 Task: Add Bogle Pinot Grigio to the cart.
Action: Mouse moved to (1095, 326)
Screenshot: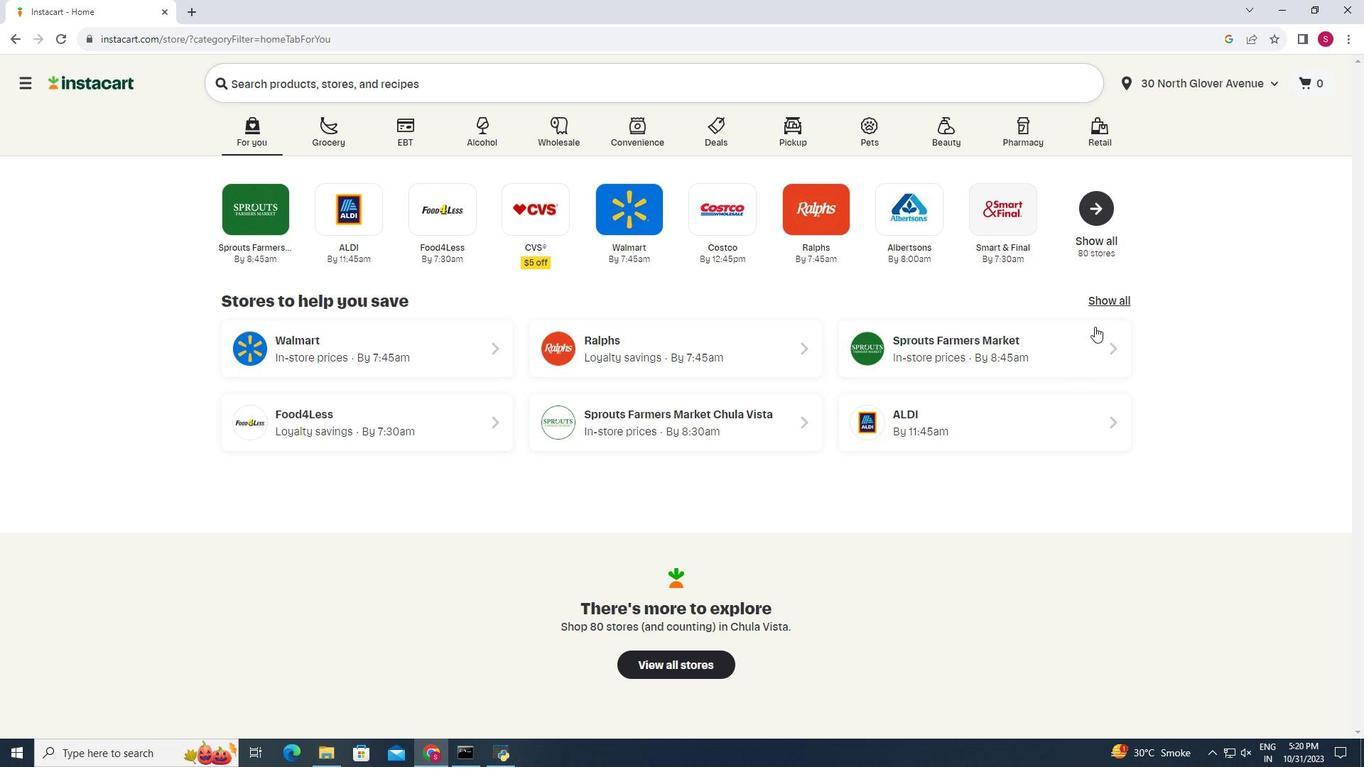 
Action: Mouse pressed left at (1095, 326)
Screenshot: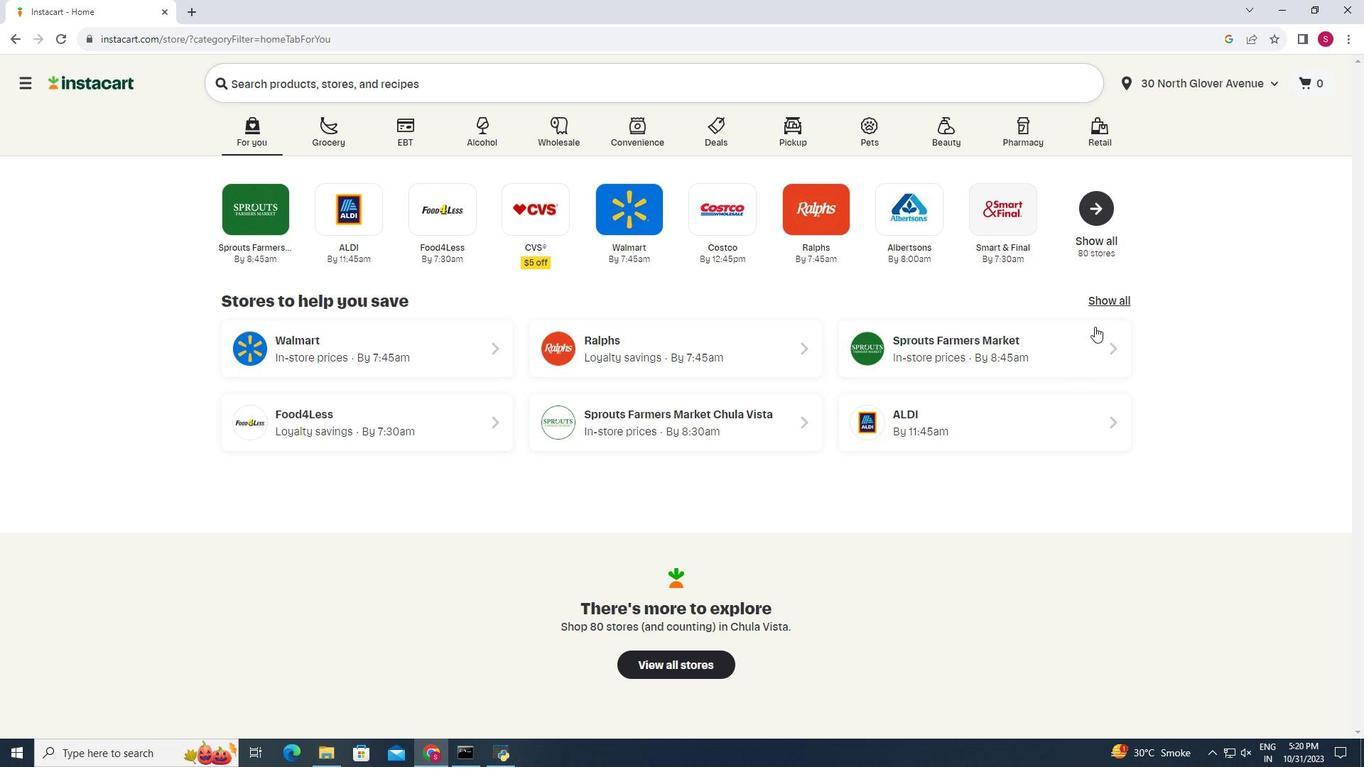 
Action: Mouse moved to (39, 731)
Screenshot: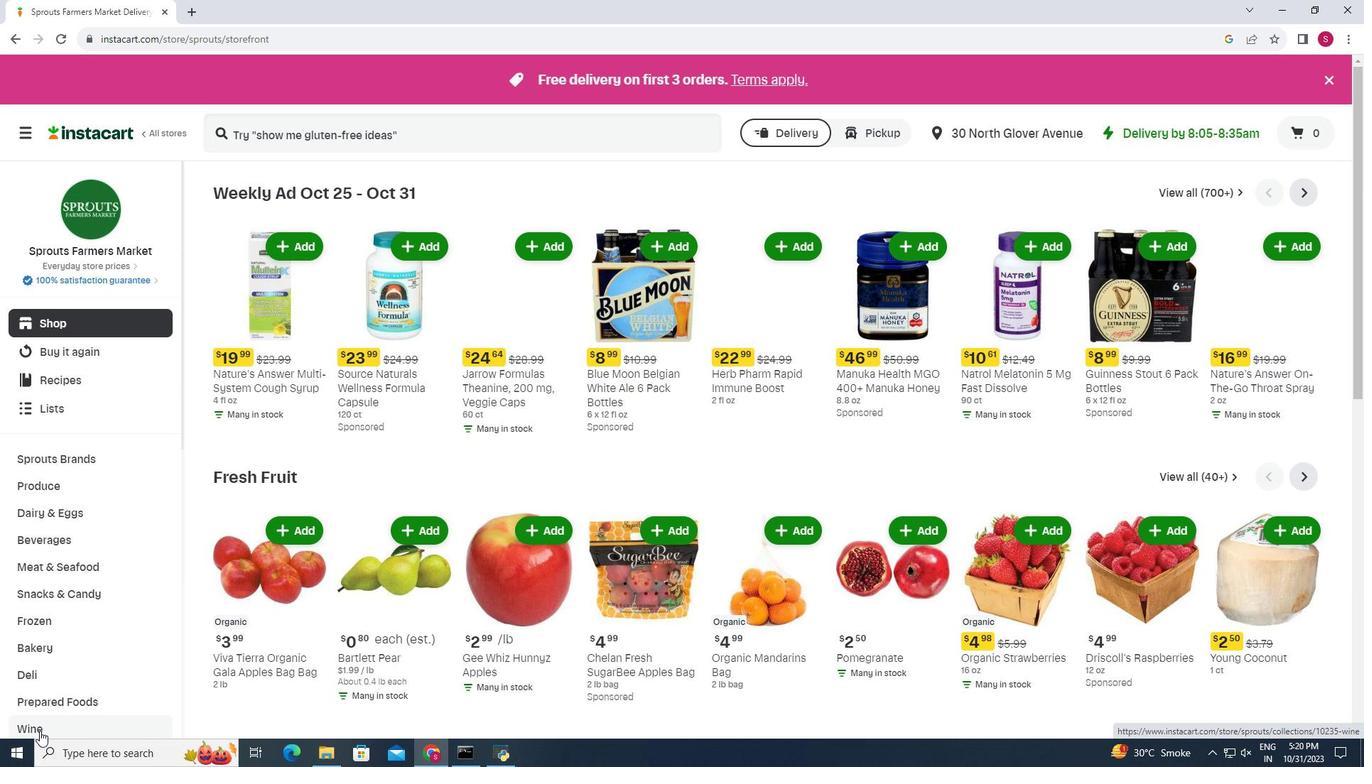 
Action: Mouse pressed left at (39, 731)
Screenshot: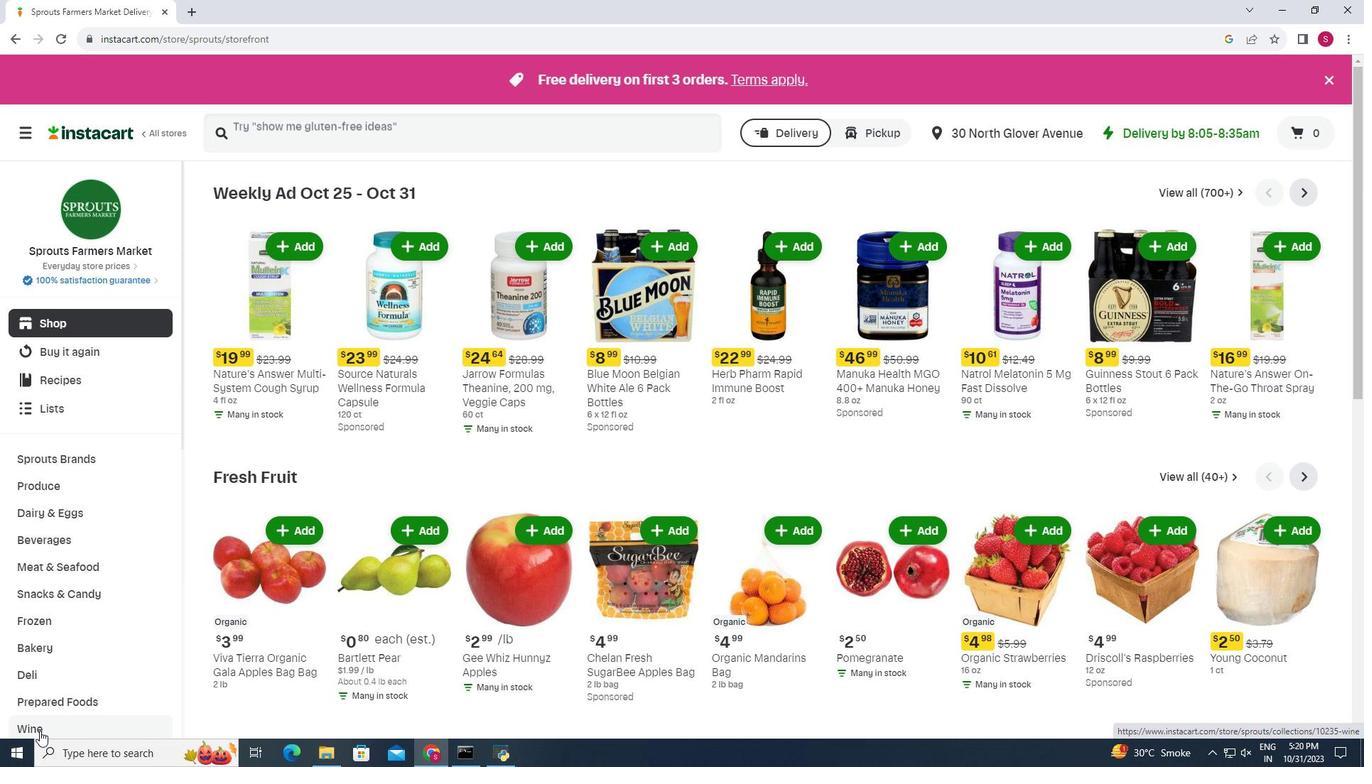 
Action: Mouse moved to (369, 228)
Screenshot: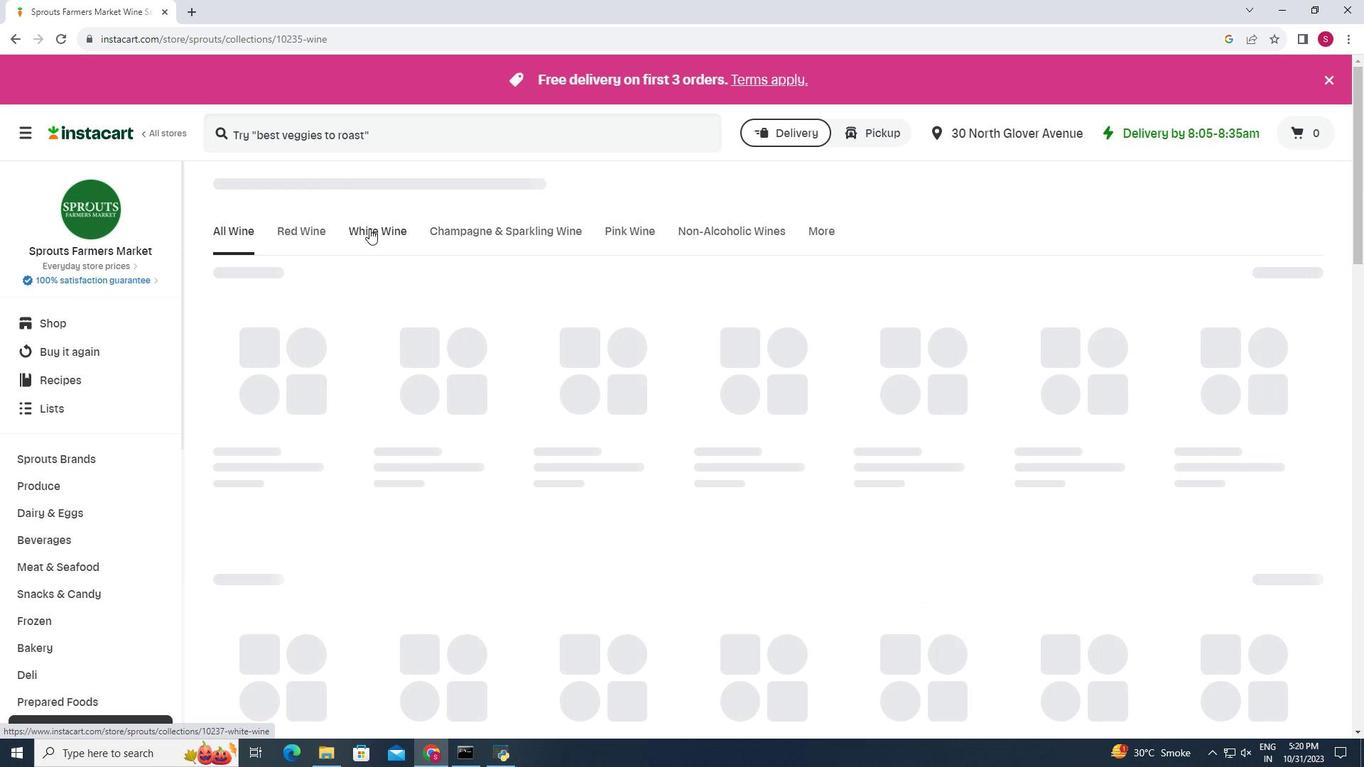 
Action: Mouse pressed left at (369, 228)
Screenshot: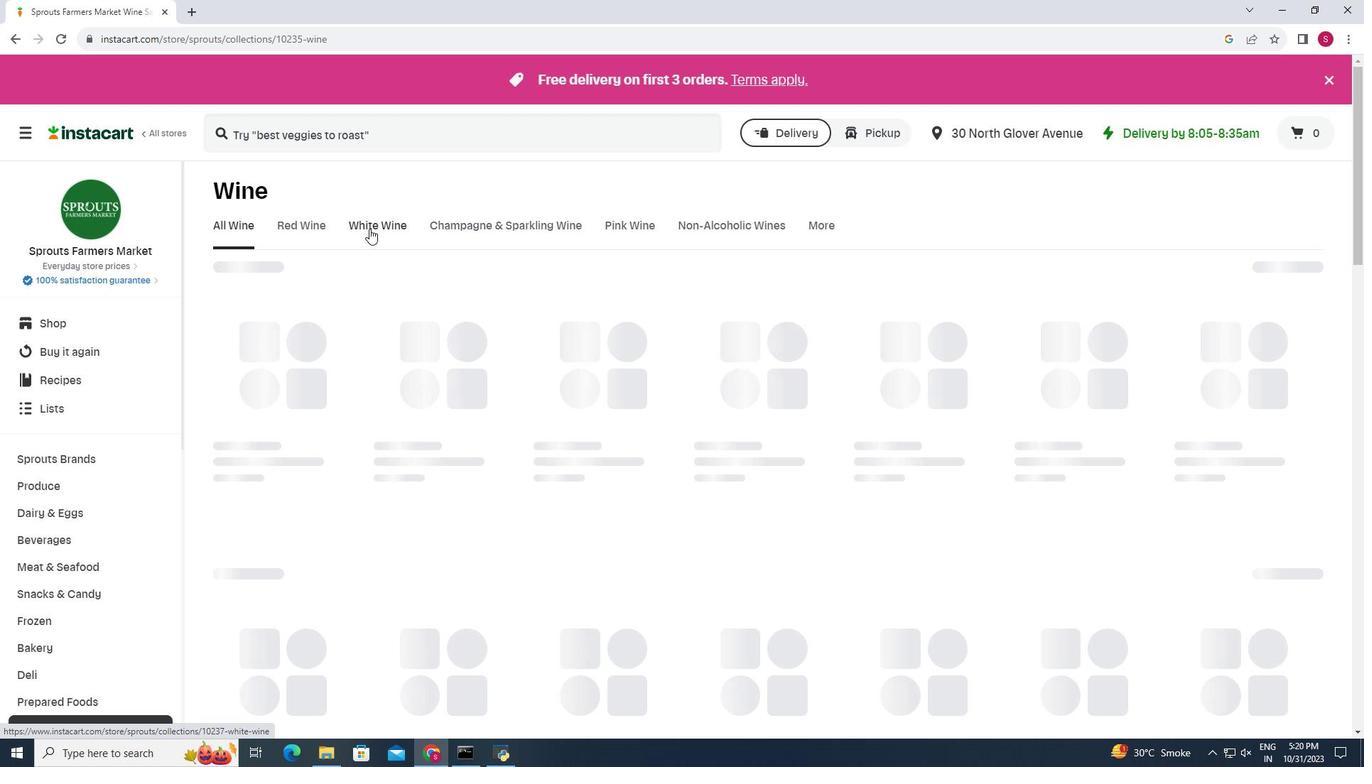
Action: Mouse moved to (608, 284)
Screenshot: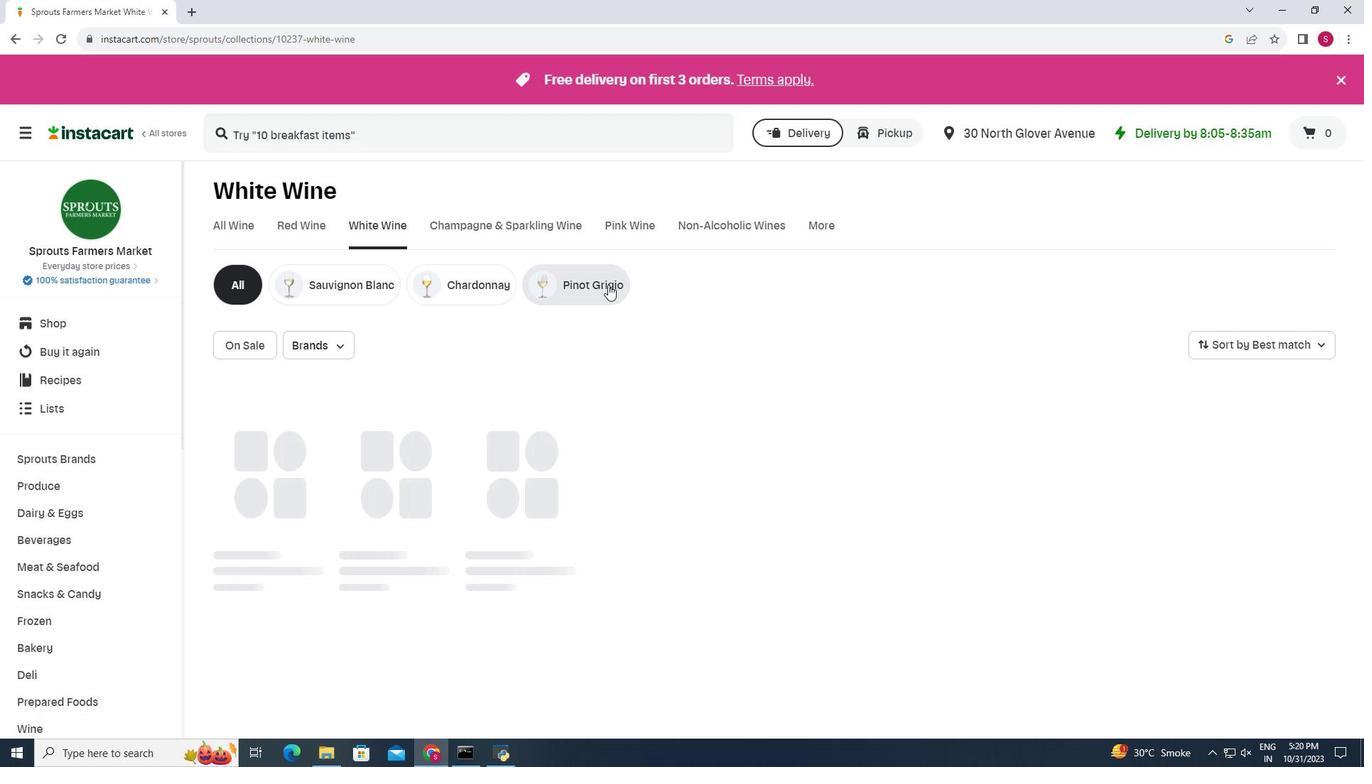 
Action: Mouse pressed left at (608, 284)
Screenshot: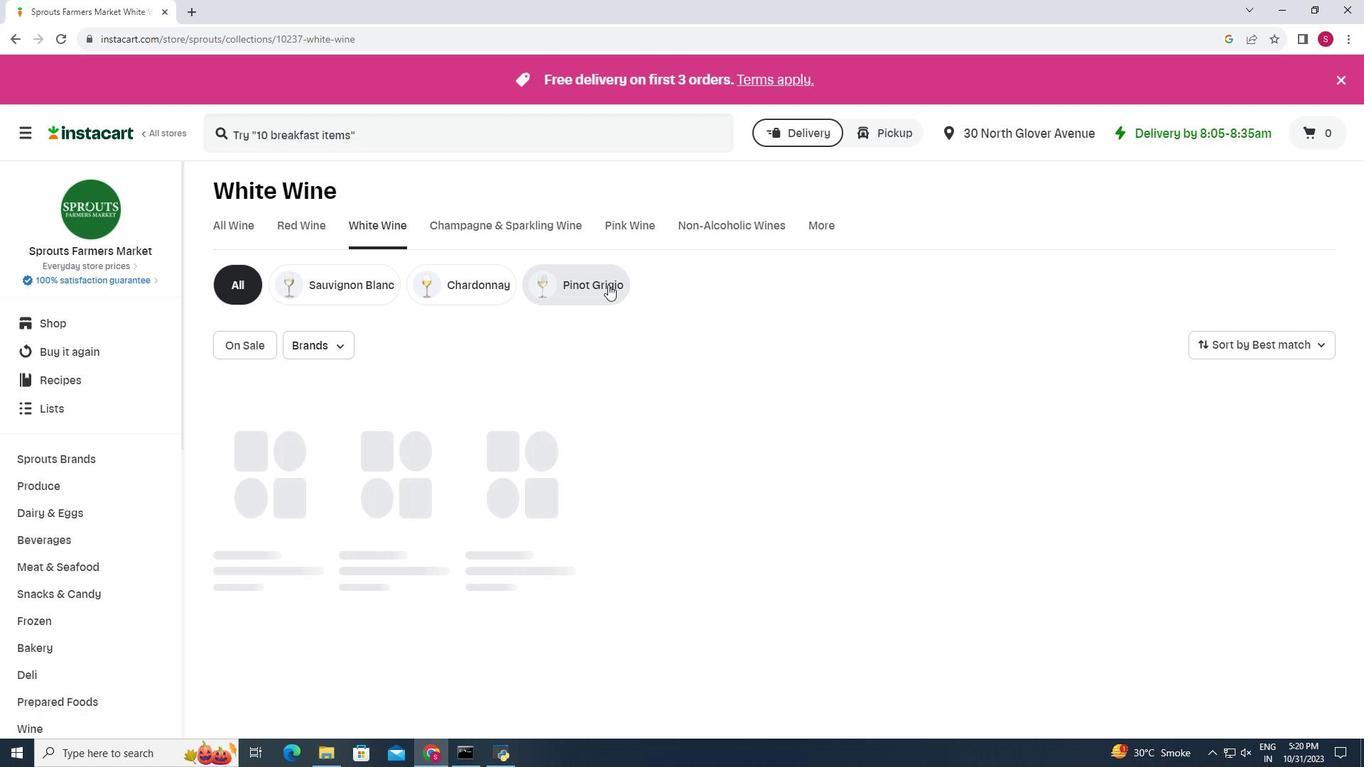 
Action: Mouse moved to (481, 338)
Screenshot: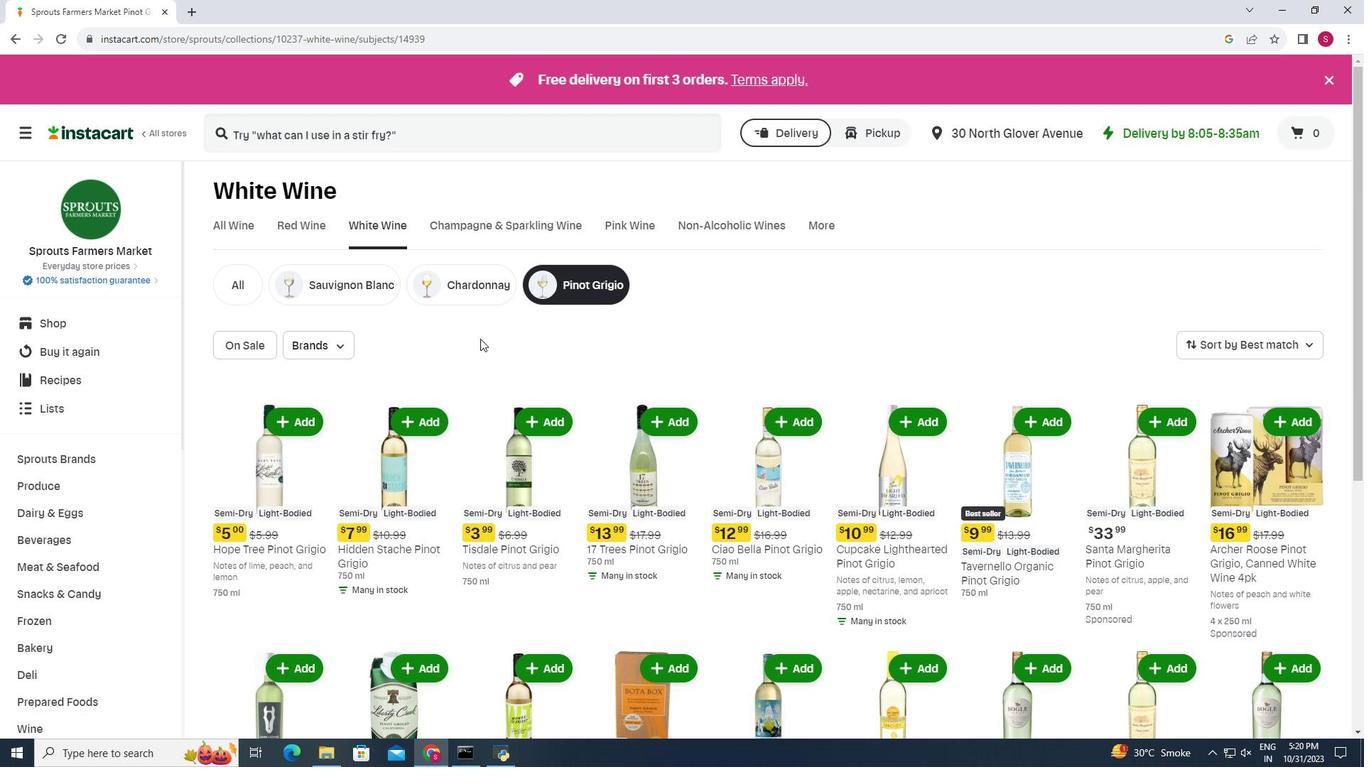 
Action: Mouse scrolled (481, 338) with delta (0, 0)
Screenshot: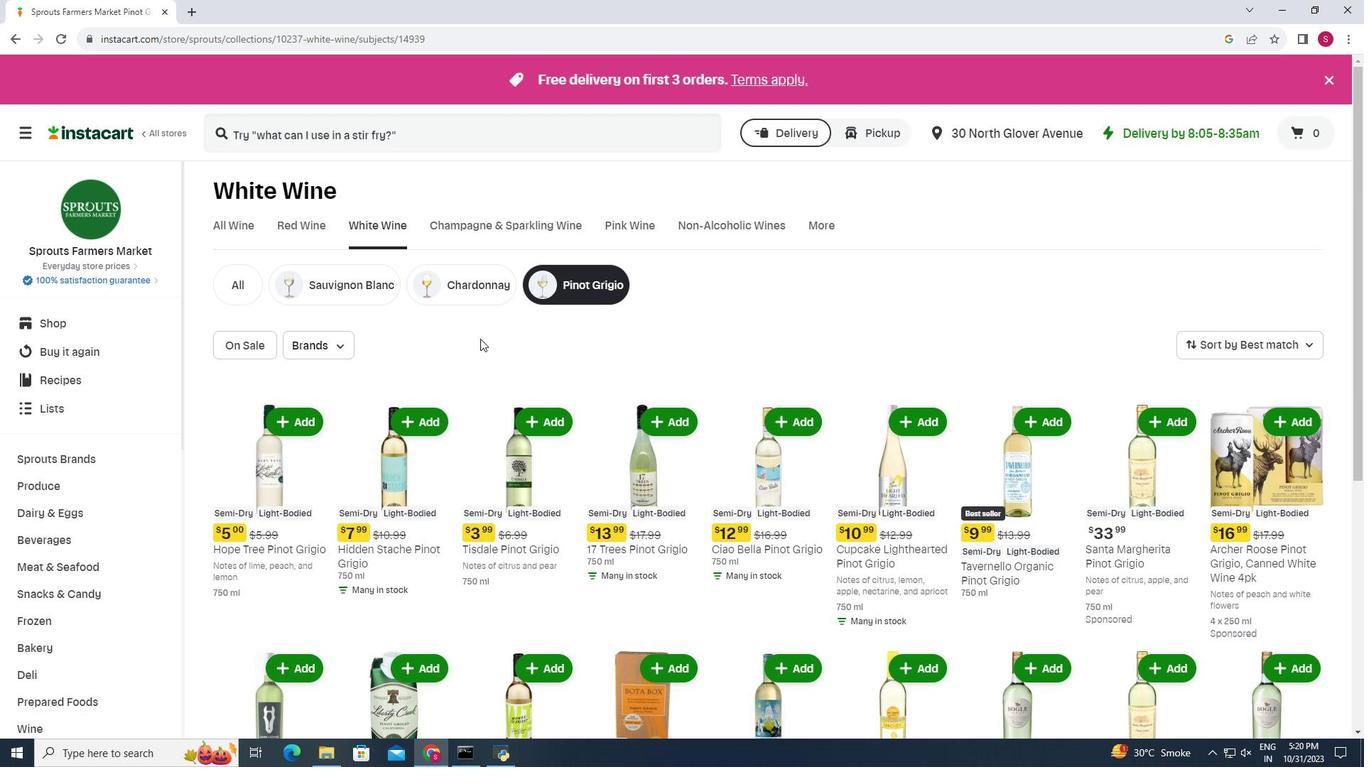 
Action: Mouse moved to (474, 338)
Screenshot: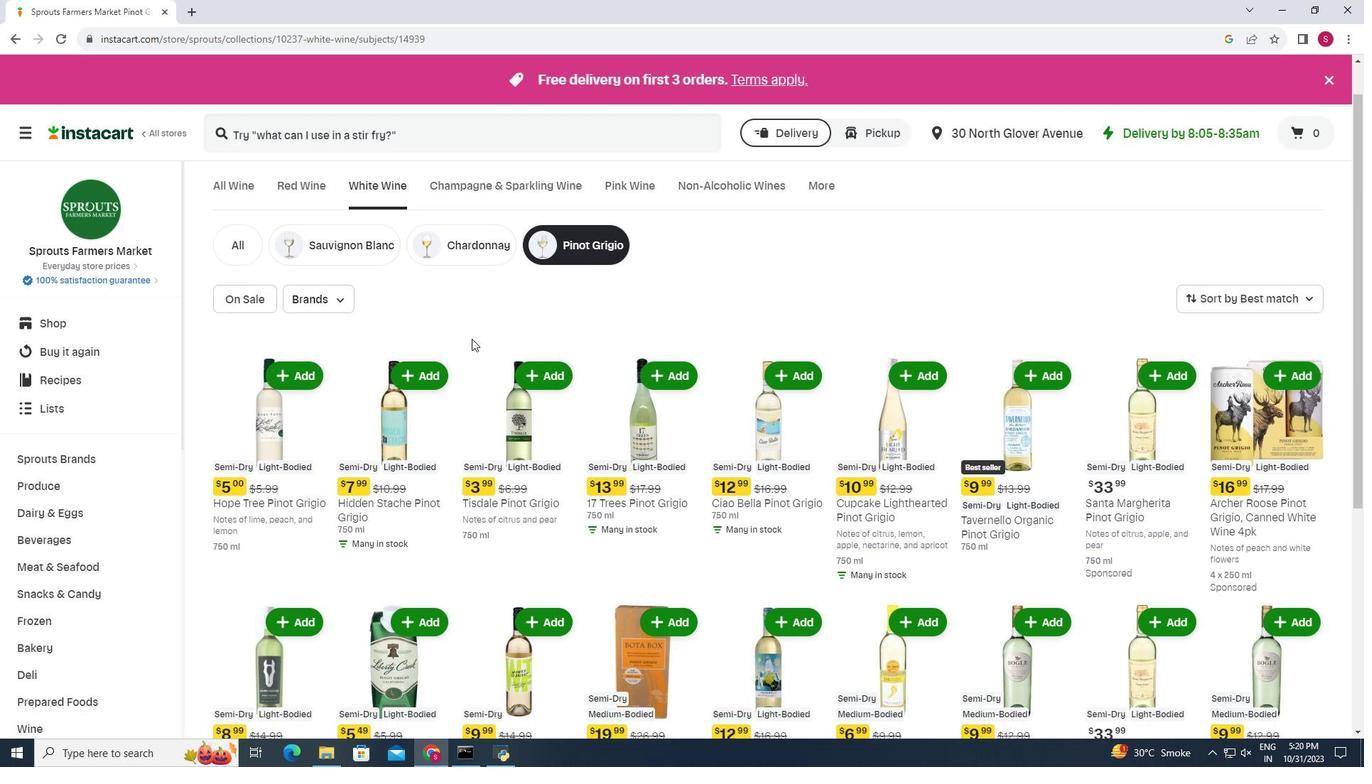 
Action: Mouse scrolled (474, 338) with delta (0, 0)
Screenshot: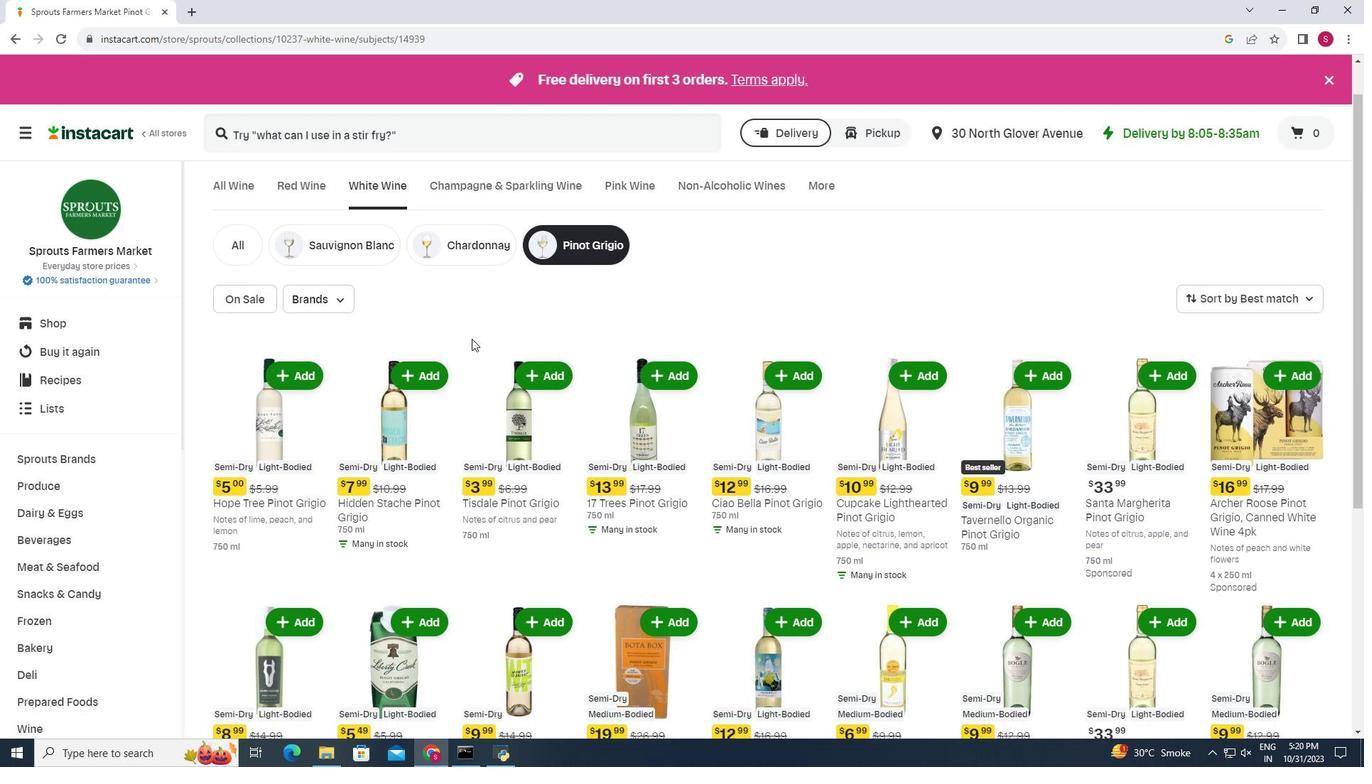 
Action: Mouse moved to (1237, 343)
Screenshot: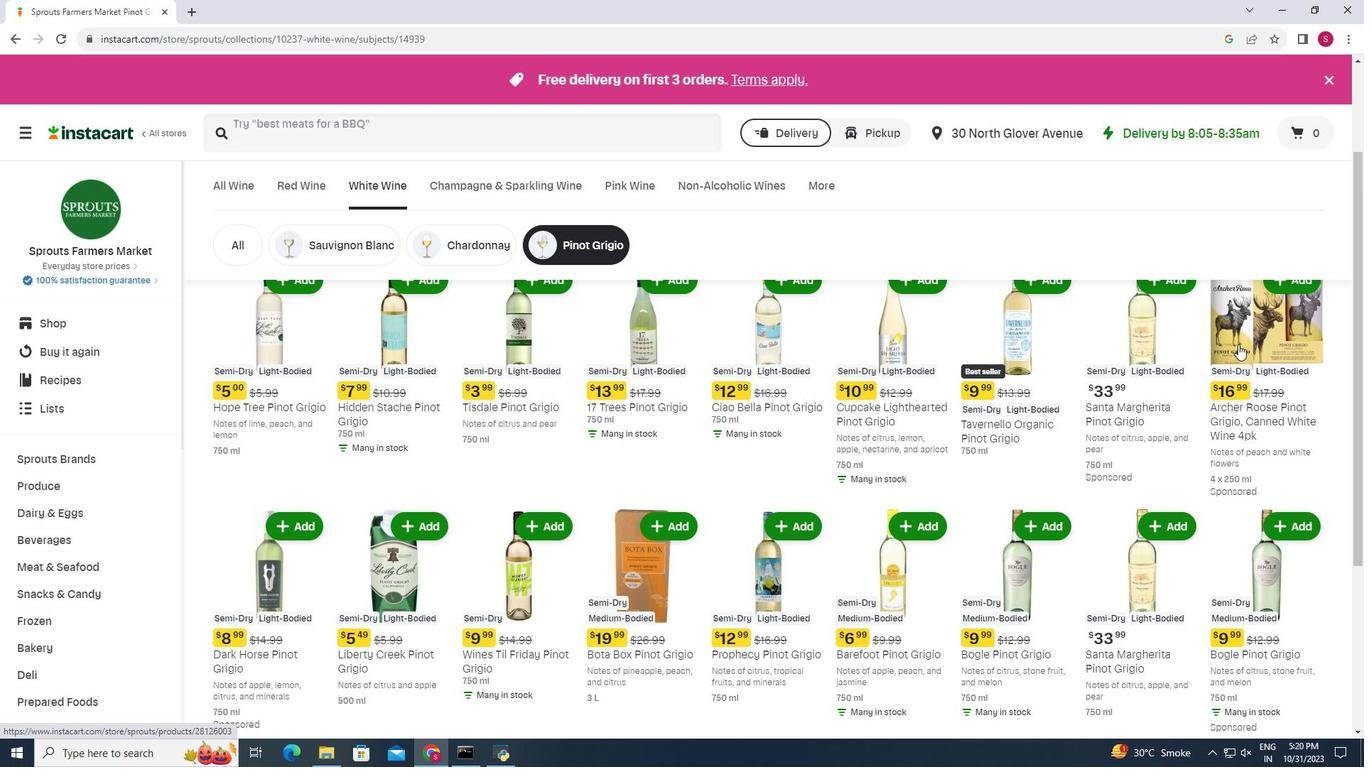 
Action: Mouse scrolled (1237, 343) with delta (0, 0)
Screenshot: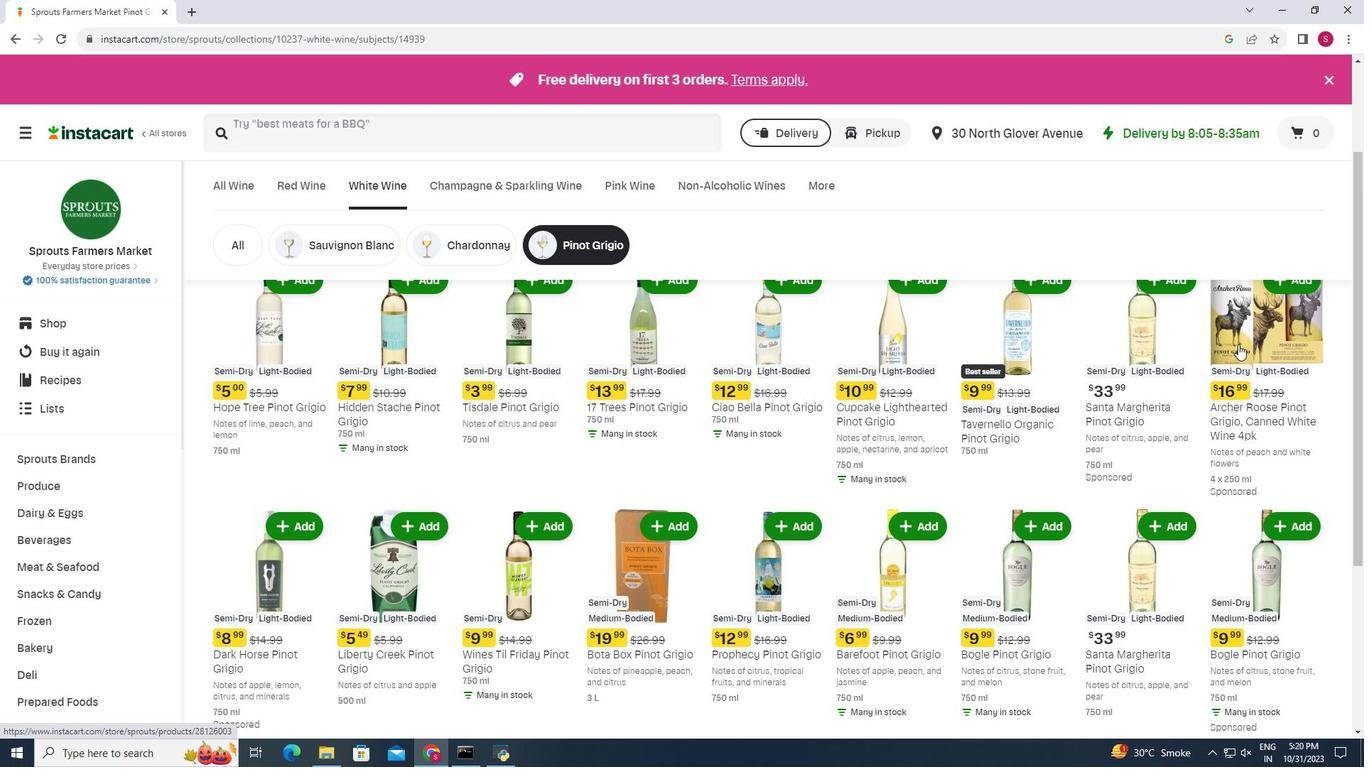 
Action: Mouse moved to (1252, 350)
Screenshot: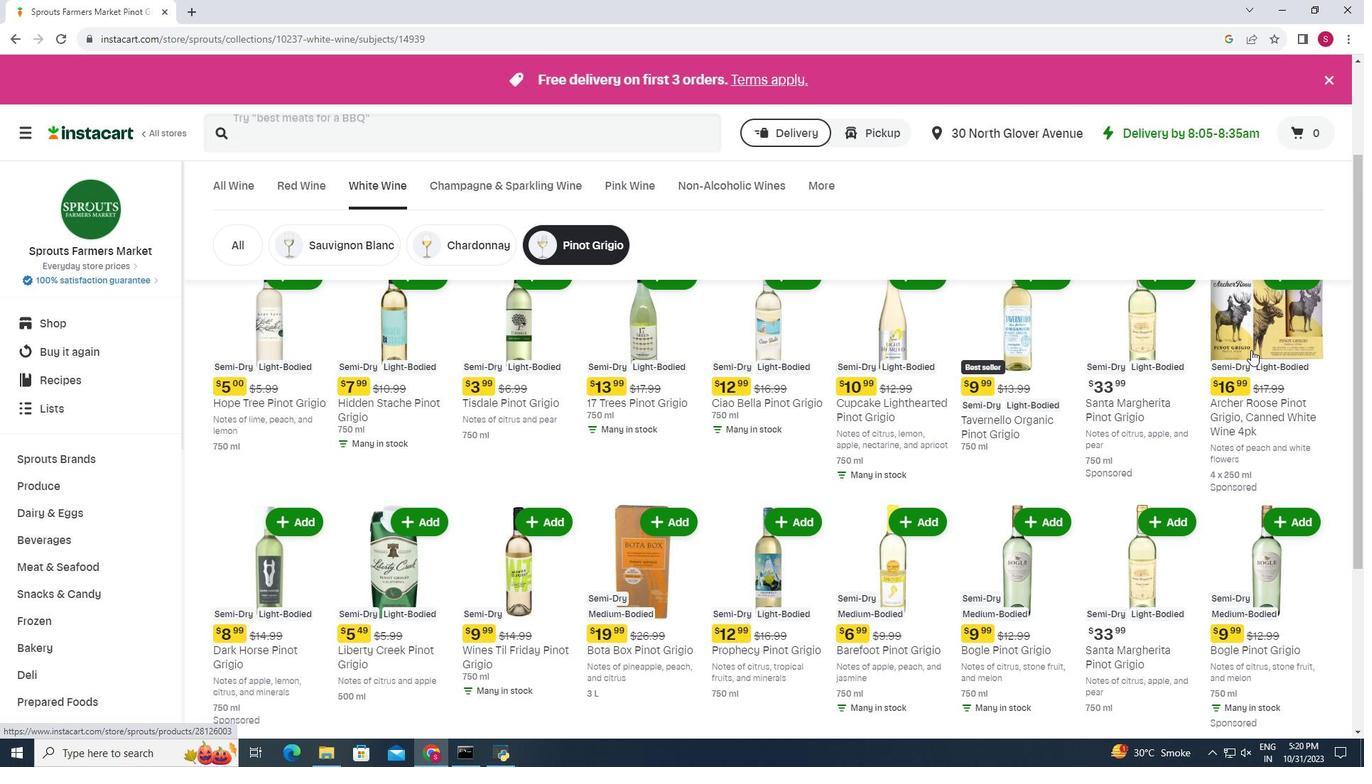 
Action: Mouse scrolled (1252, 349) with delta (0, 0)
Screenshot: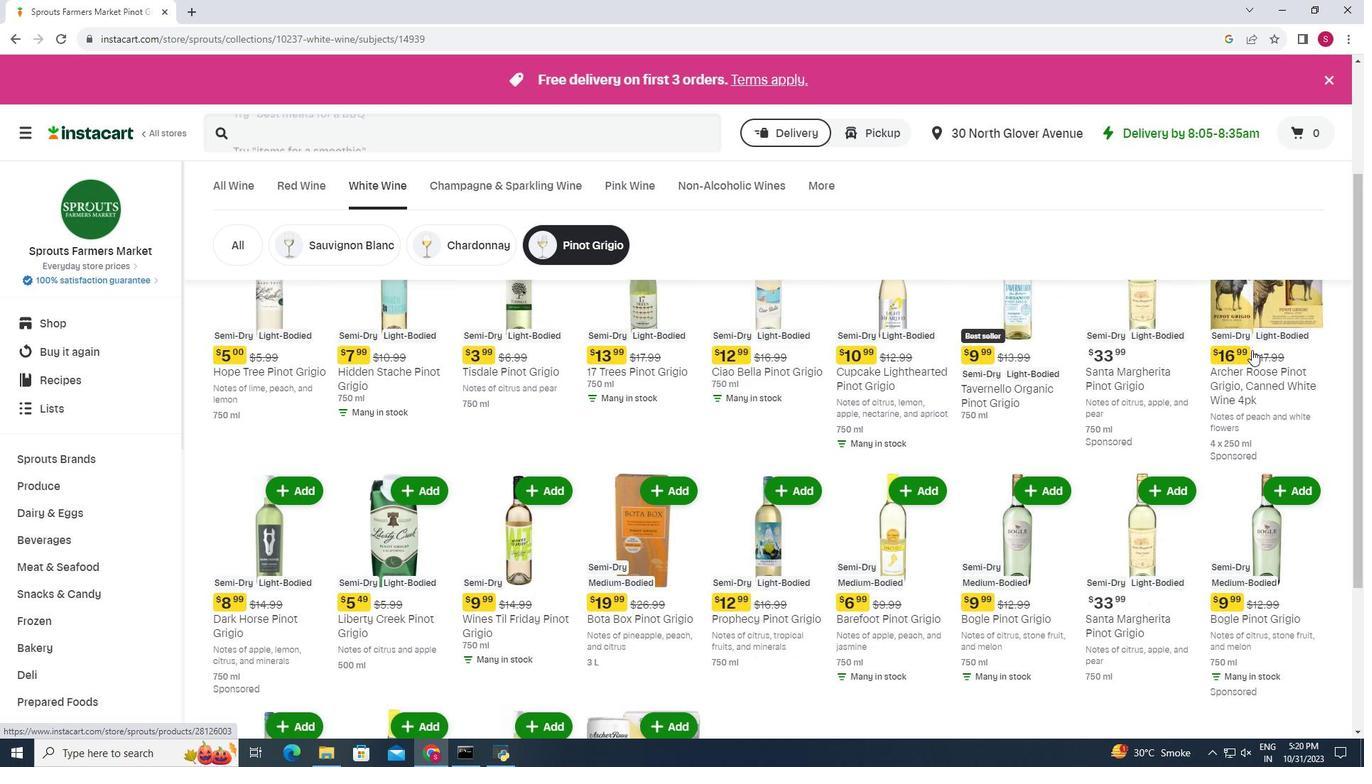 
Action: Mouse moved to (1279, 378)
Screenshot: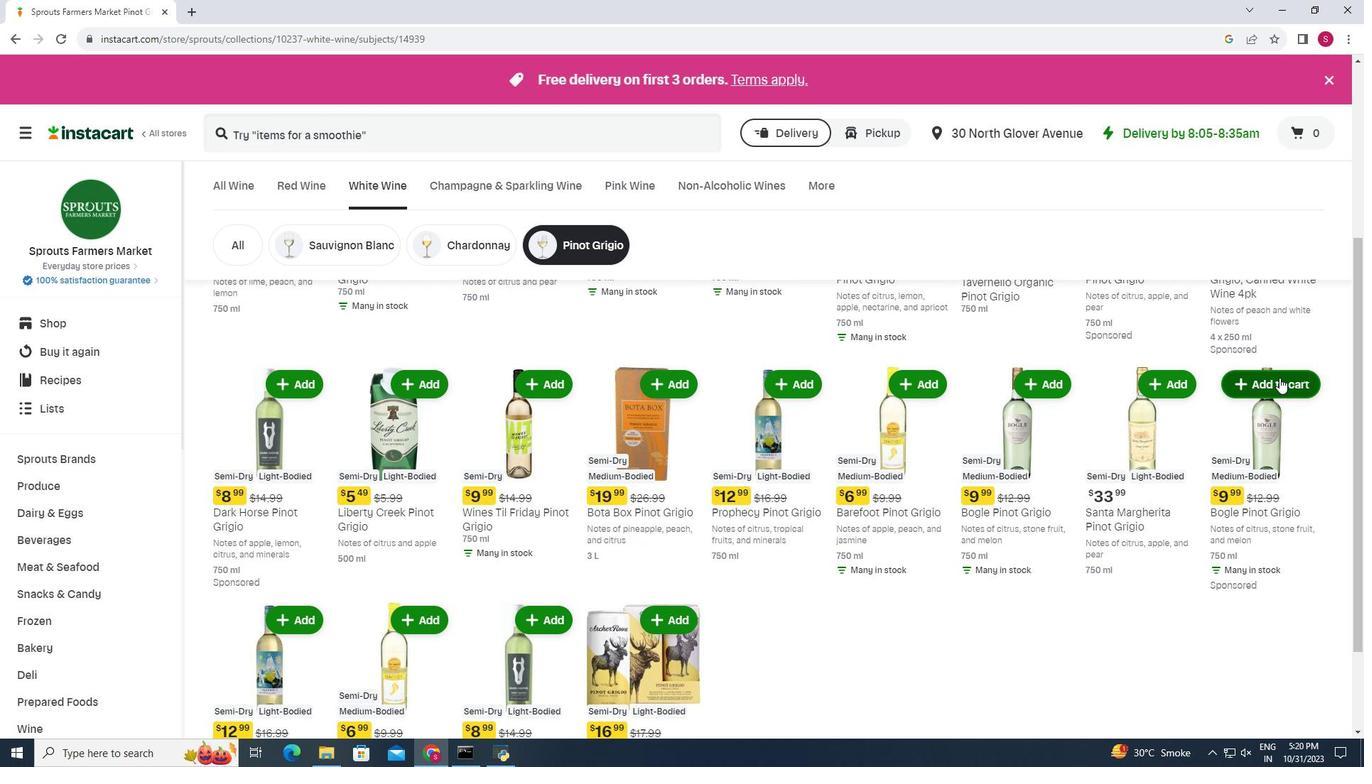 
Action: Mouse pressed left at (1279, 378)
Screenshot: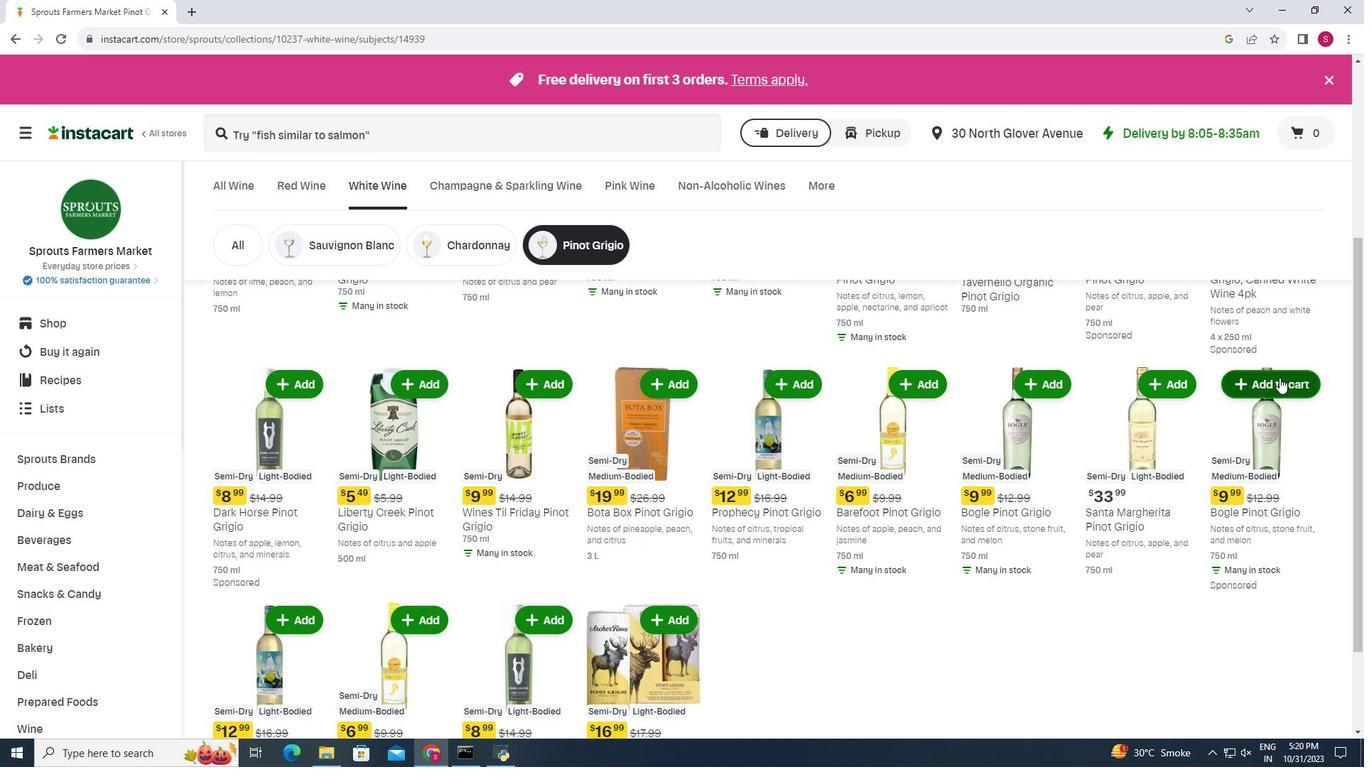 
Action: Mouse moved to (1348, 356)
Screenshot: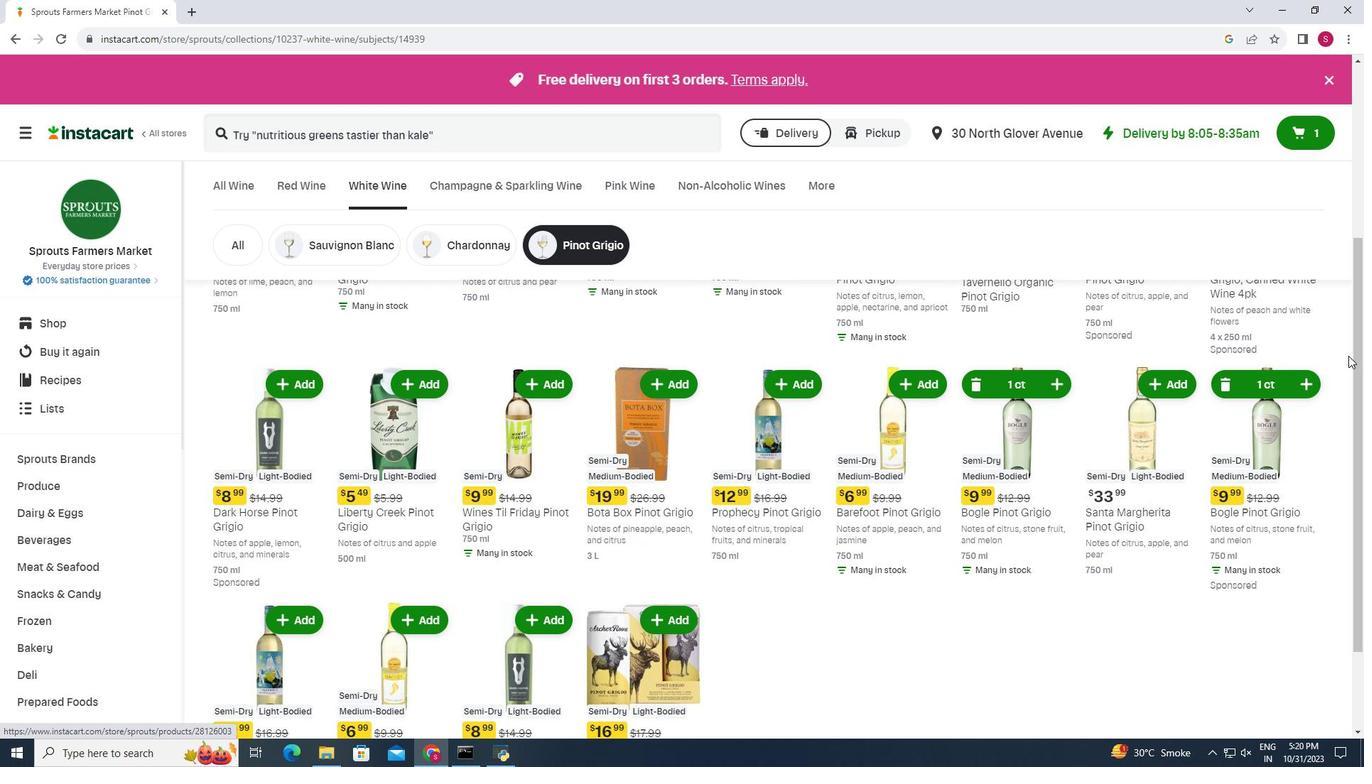 
